 Task: Sort the products by unit price (low first).
Action: Mouse pressed left at (22, 68)
Screenshot: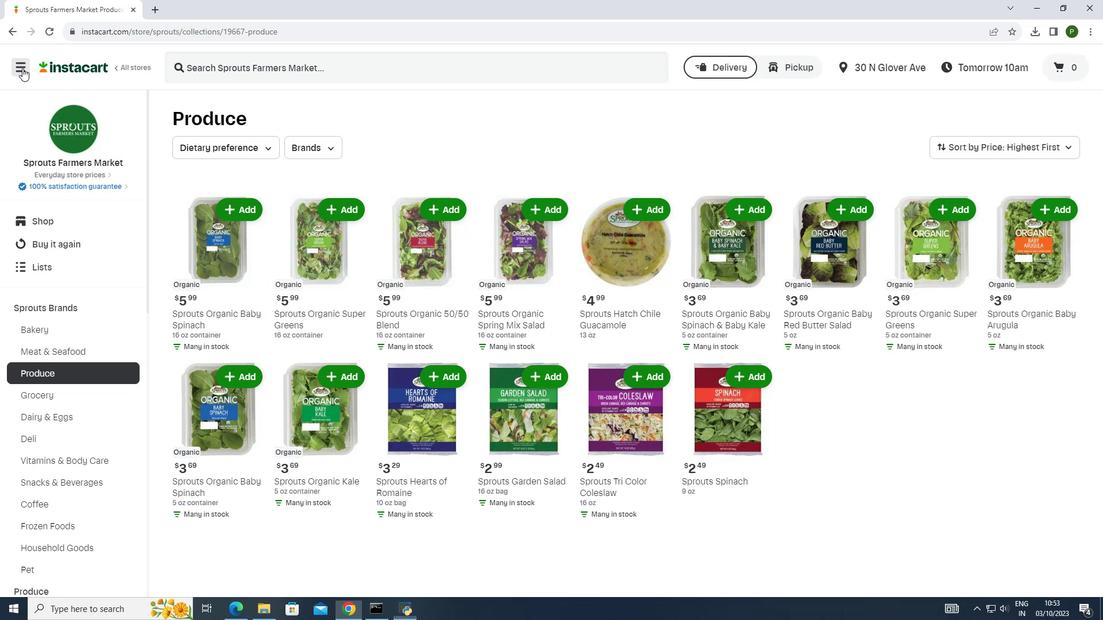 
Action: Mouse moved to (40, 292)
Screenshot: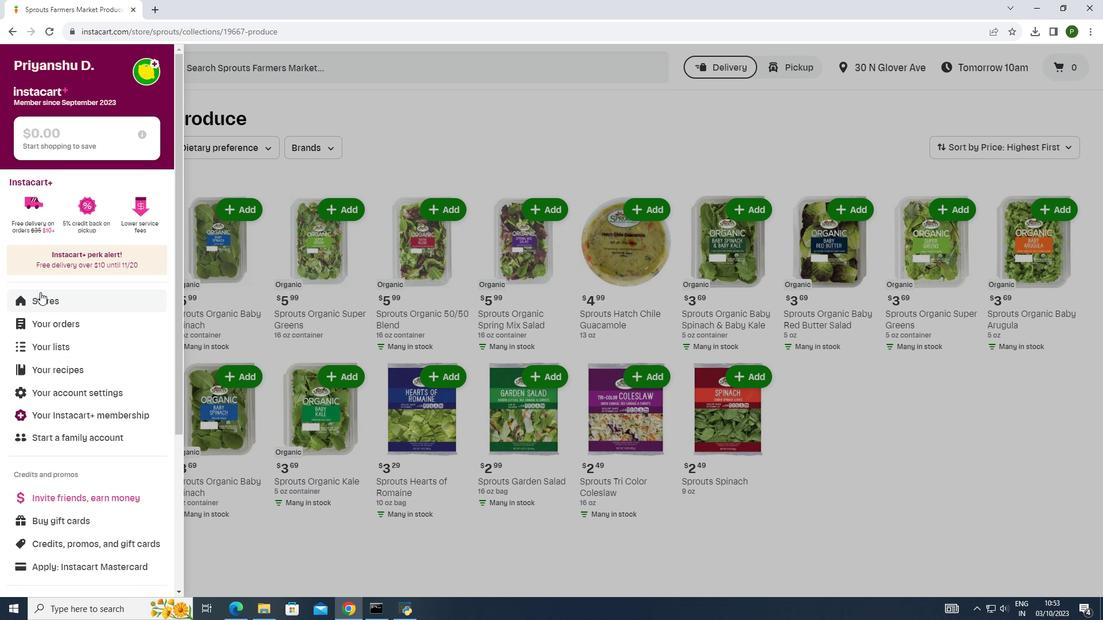 
Action: Mouse pressed left at (40, 292)
Screenshot: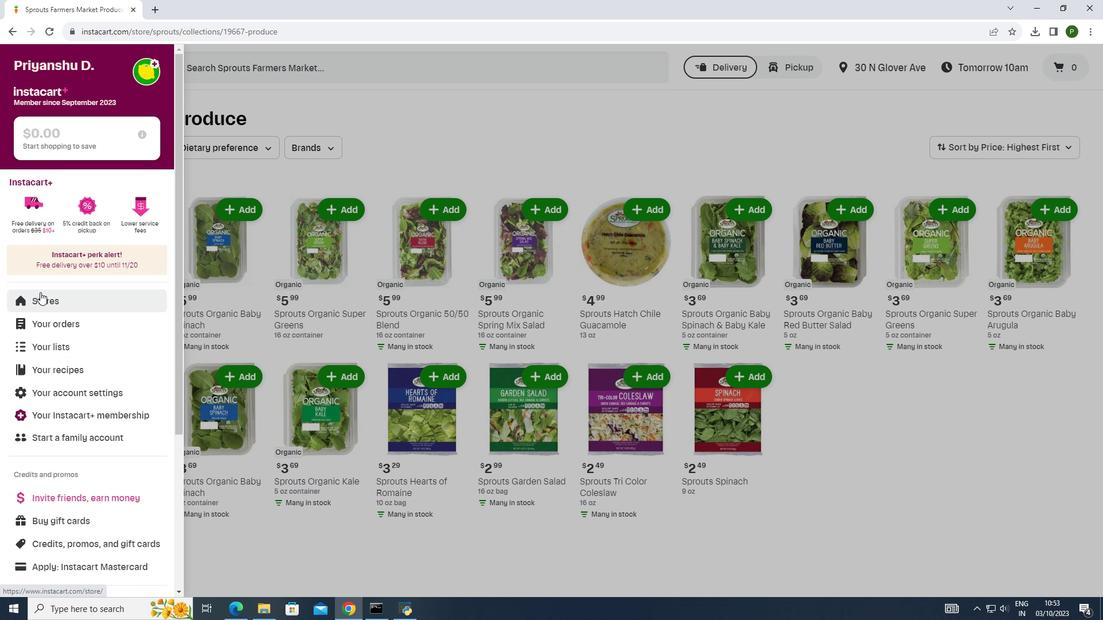 
Action: Mouse moved to (262, 115)
Screenshot: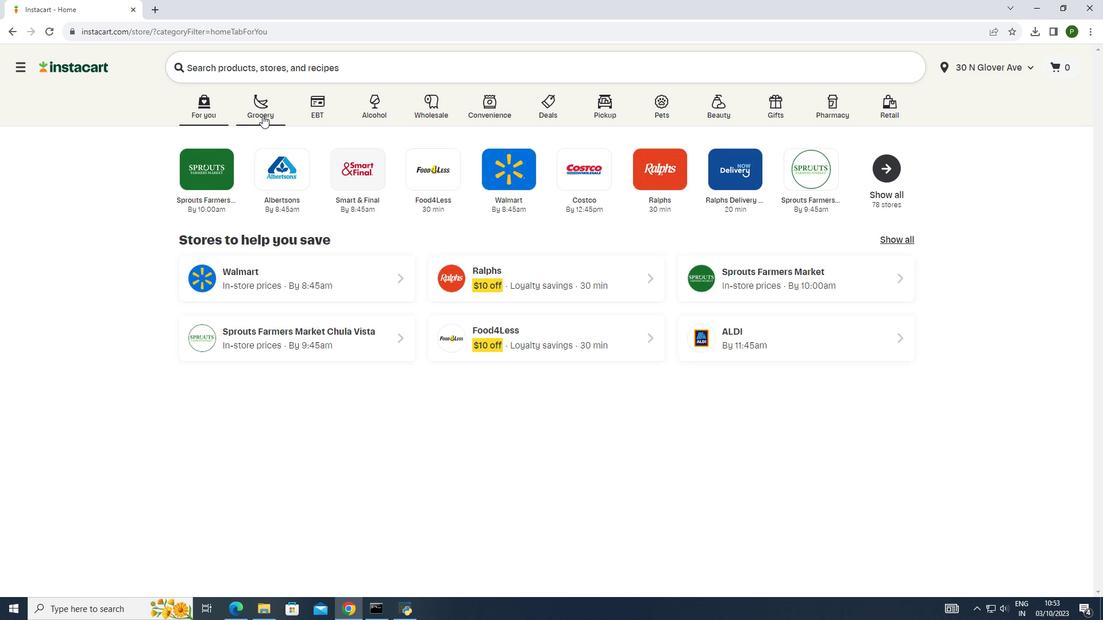 
Action: Mouse pressed left at (262, 115)
Screenshot: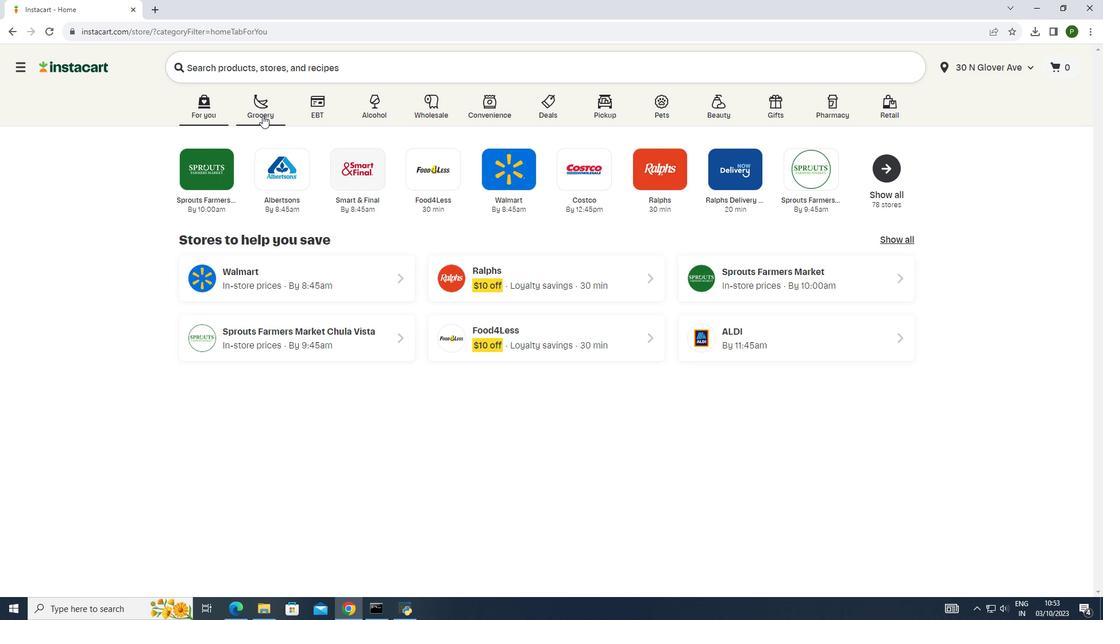 
Action: Mouse moved to (576, 172)
Screenshot: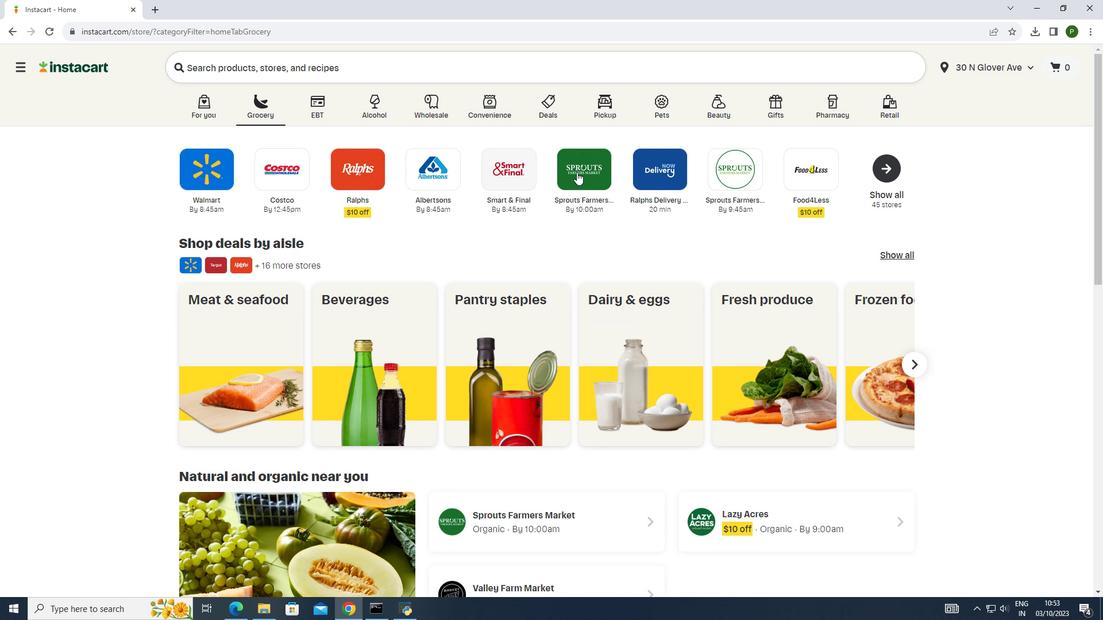 
Action: Mouse pressed left at (576, 172)
Screenshot: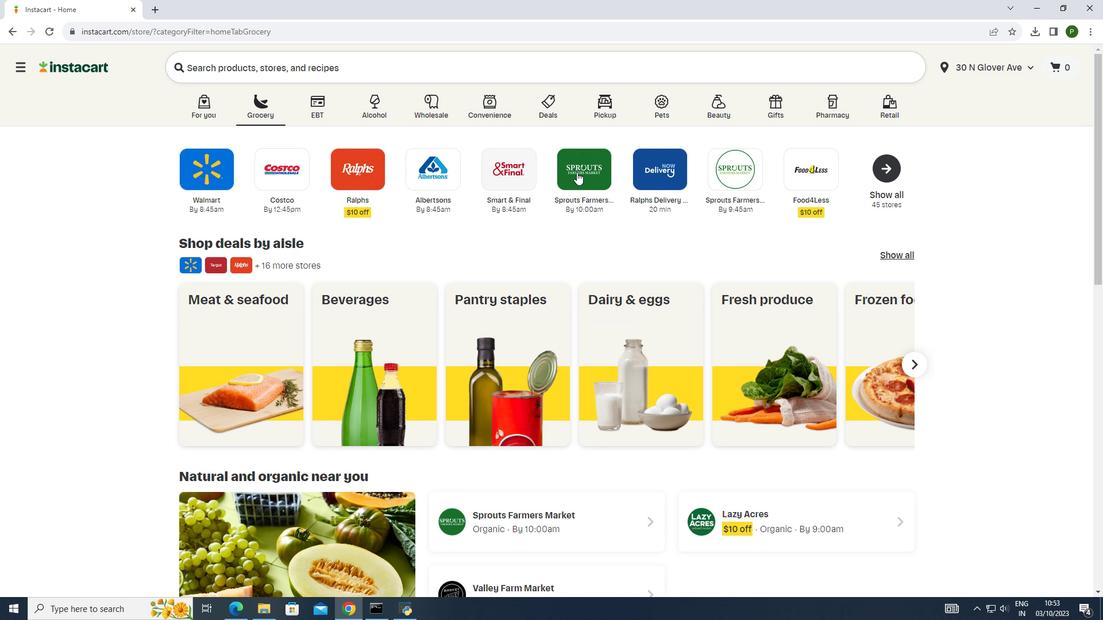 
Action: Mouse moved to (75, 305)
Screenshot: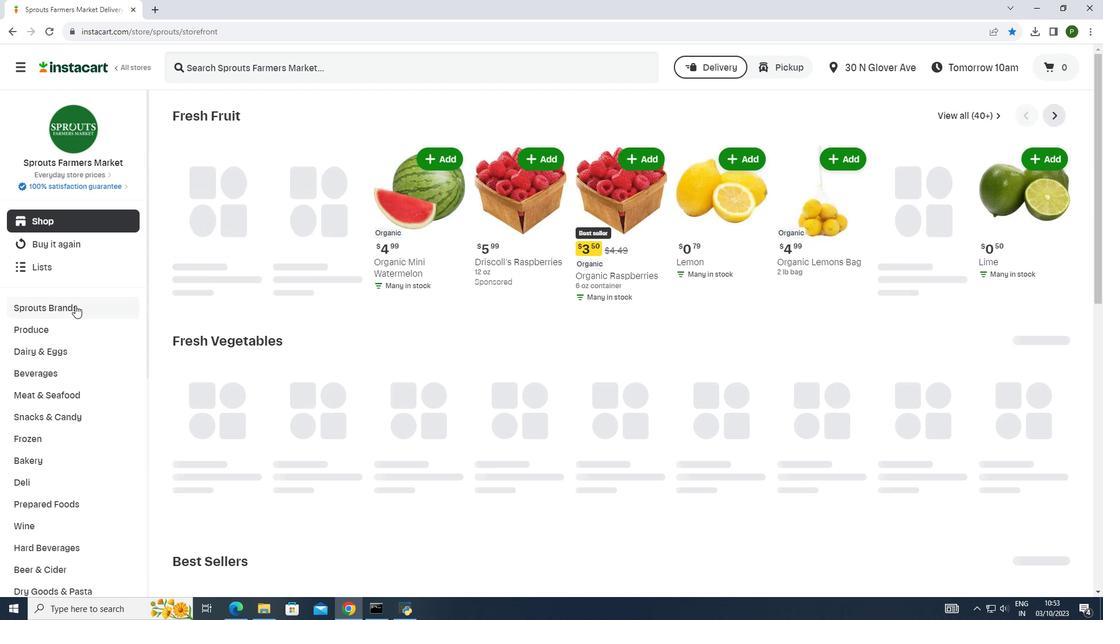 
Action: Mouse pressed left at (75, 305)
Screenshot: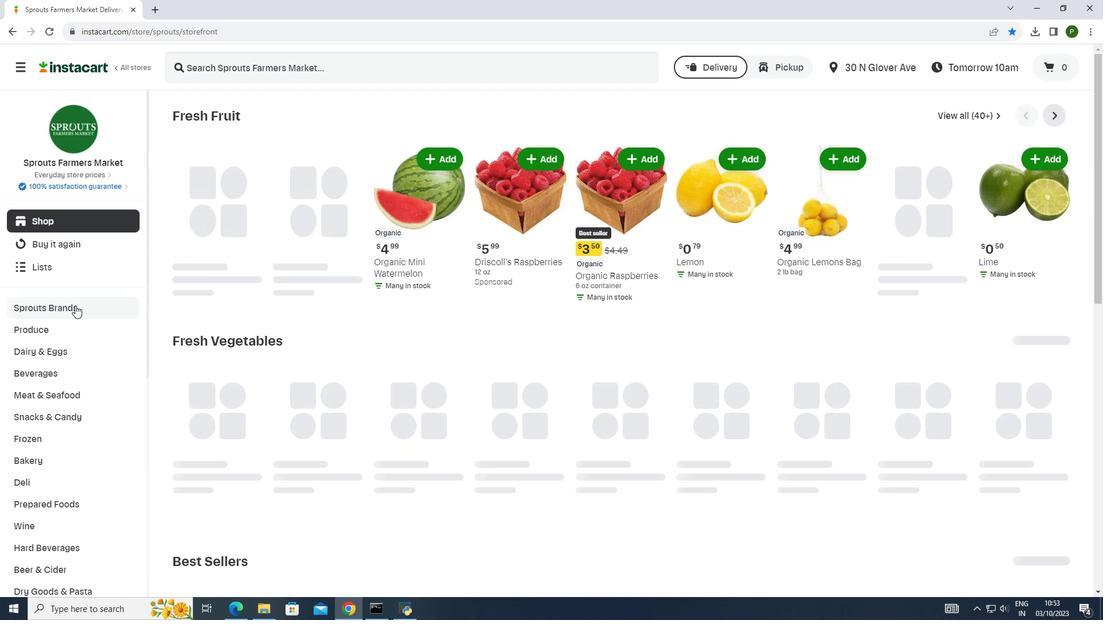 
Action: Mouse moved to (72, 367)
Screenshot: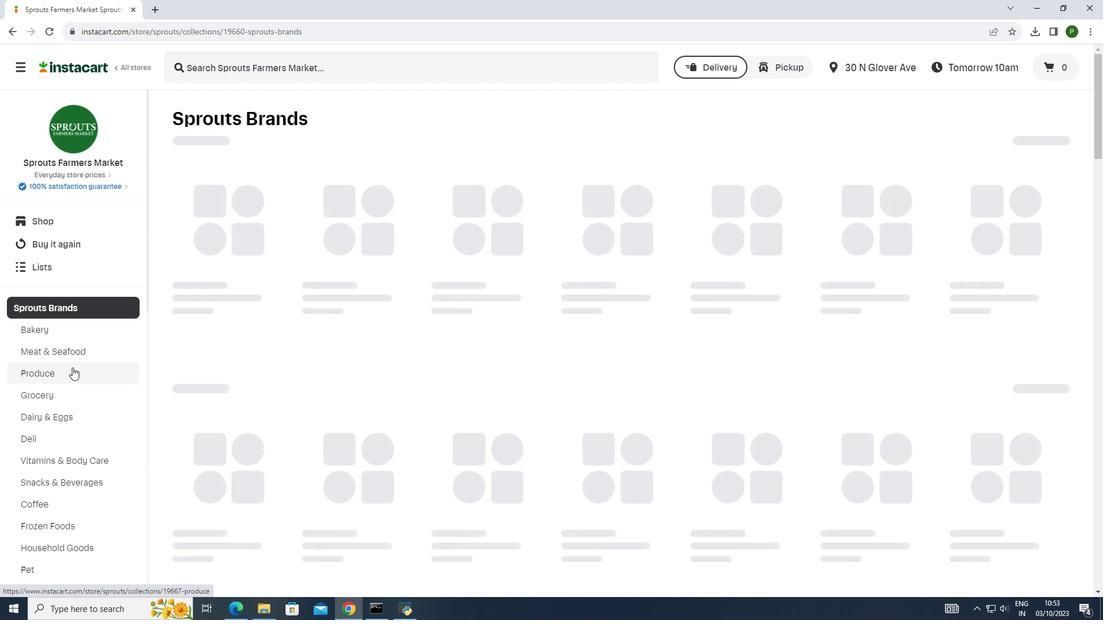 
Action: Mouse pressed left at (72, 367)
Screenshot: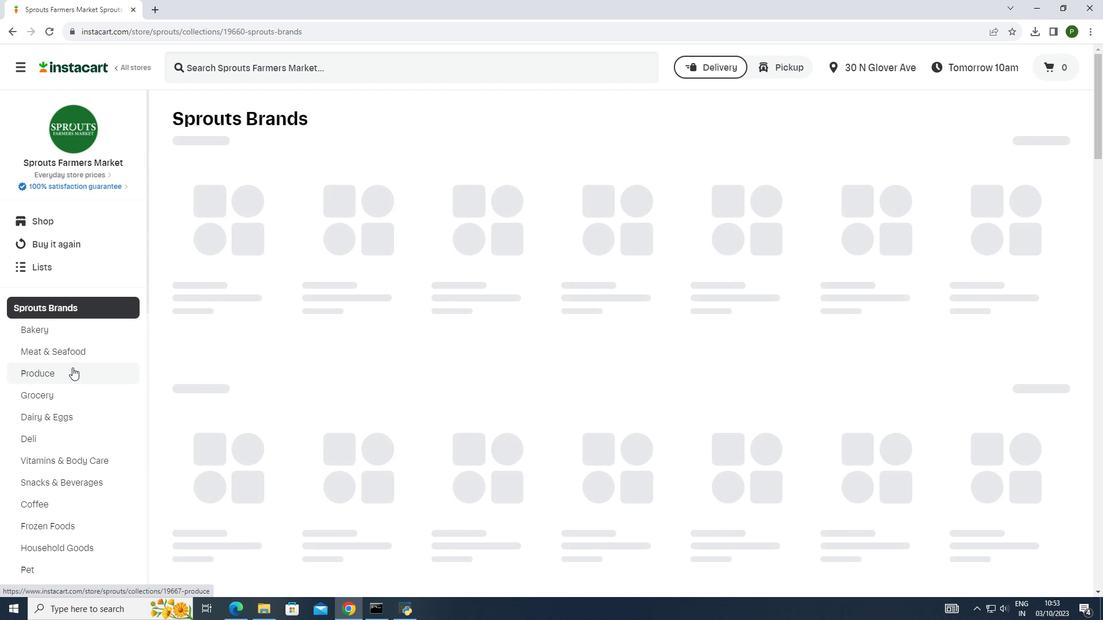 
Action: Mouse moved to (989, 155)
Screenshot: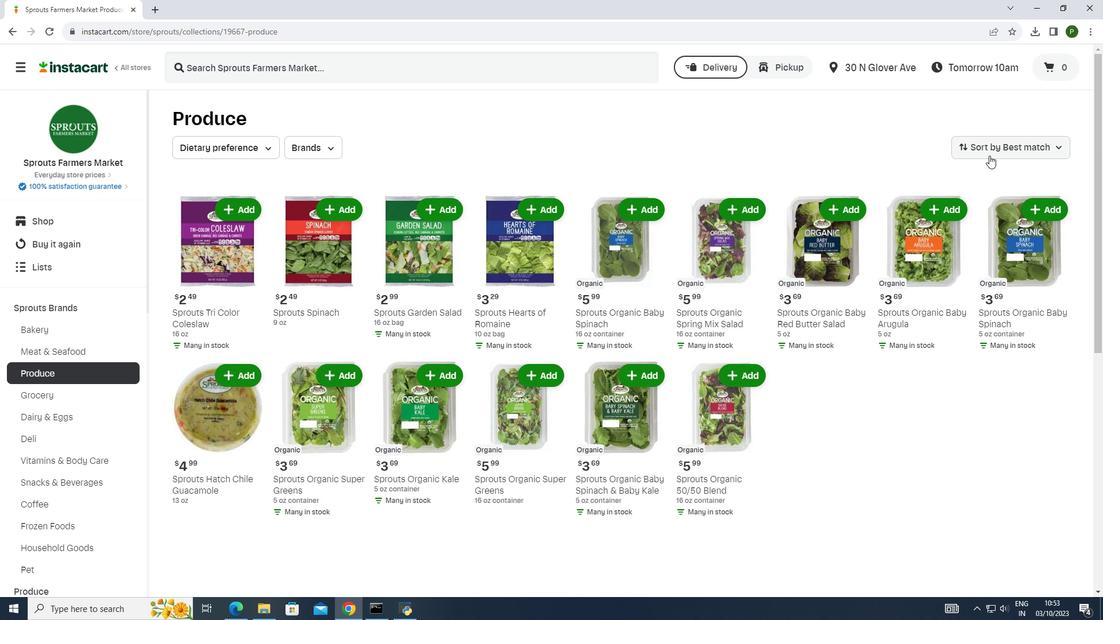 
Action: Mouse pressed left at (989, 155)
Screenshot: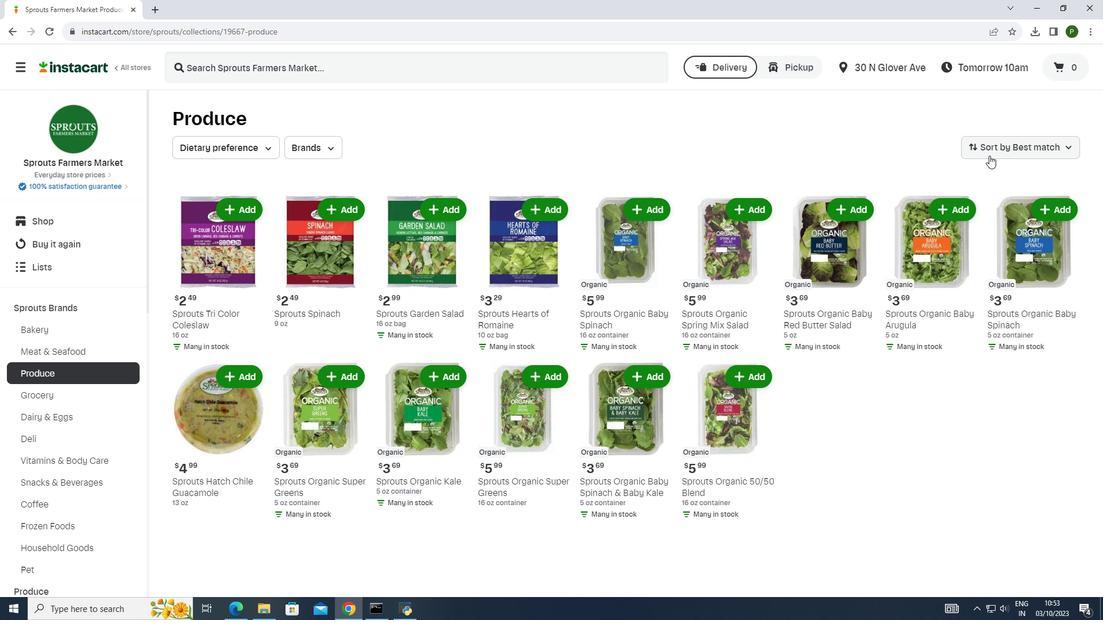 
Action: Mouse moved to (1002, 252)
Screenshot: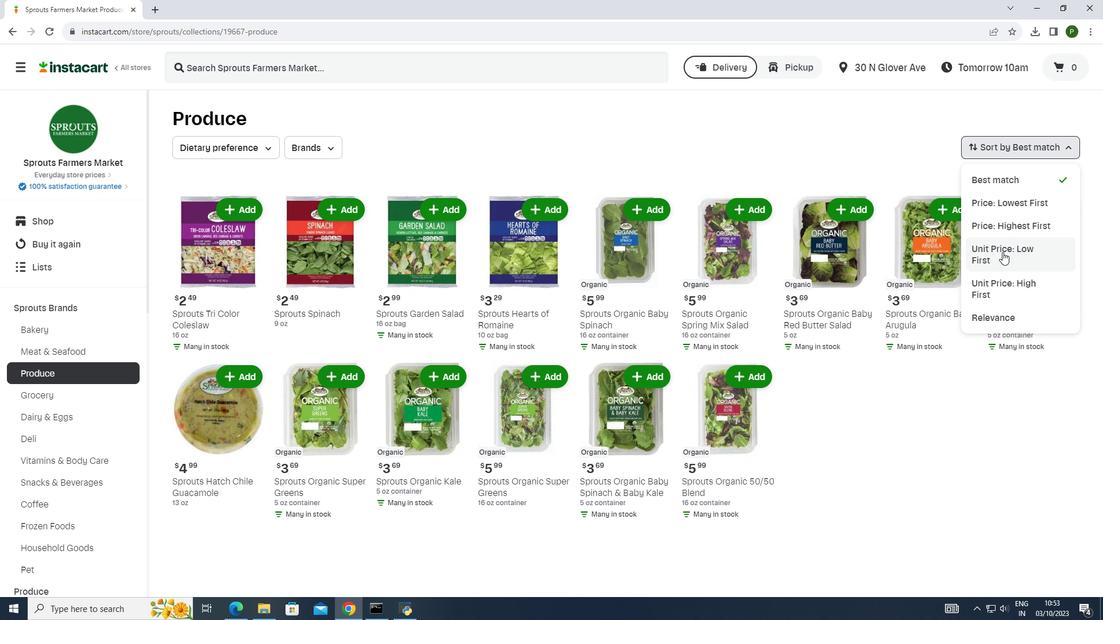 
Action: Mouse pressed left at (1002, 252)
Screenshot: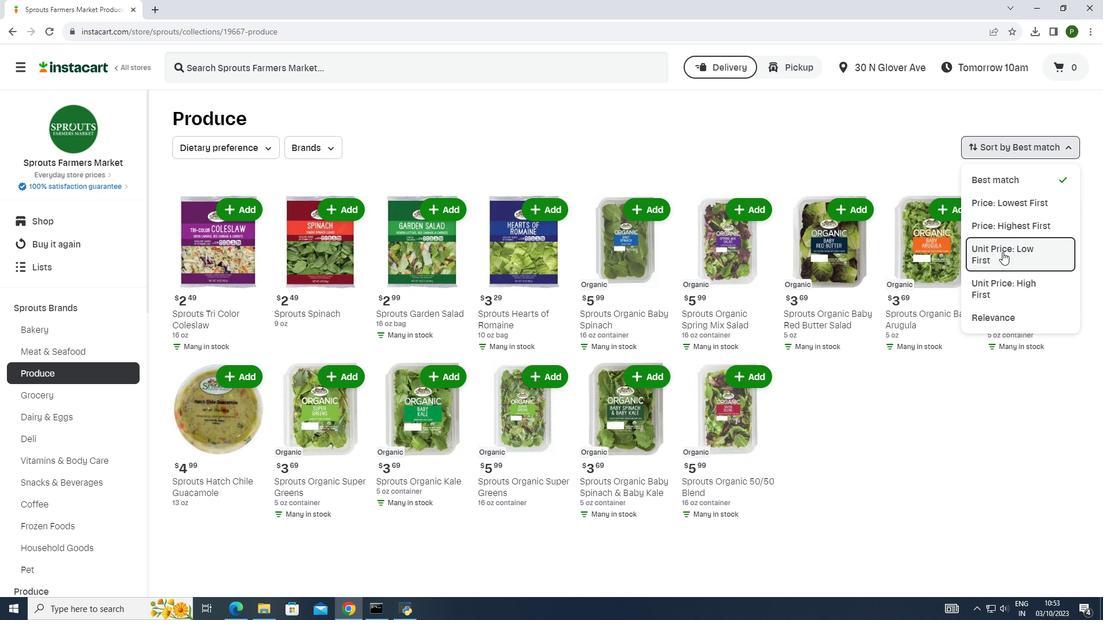 
Action: Mouse moved to (1002, 251)
Screenshot: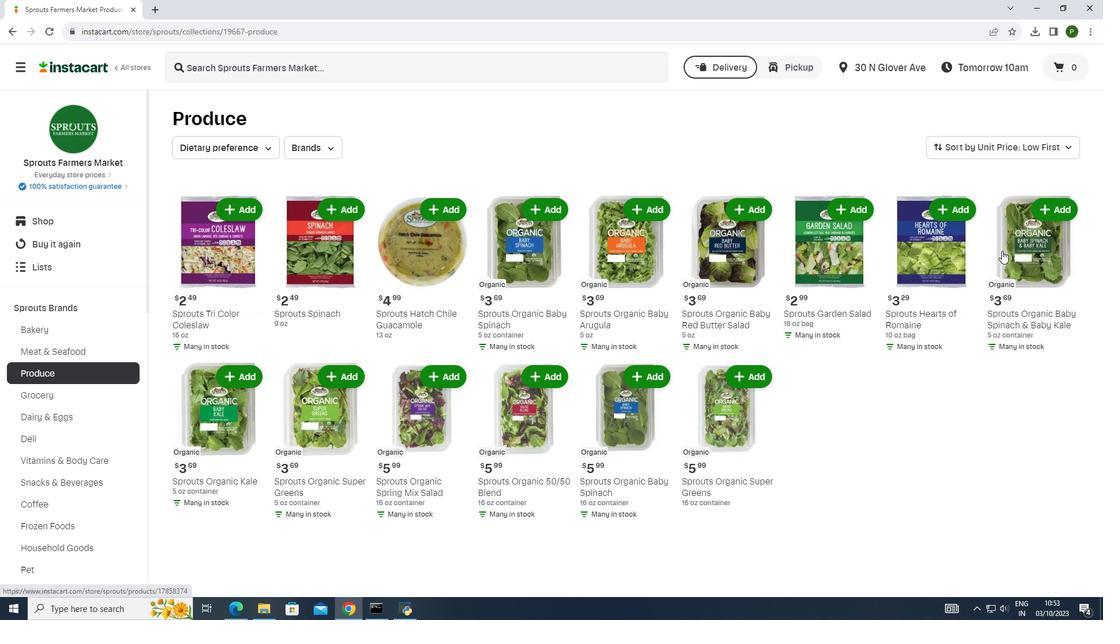 
